 Task: Visit the documents section on the  page of Google
Action: Mouse moved to (444, 463)
Screenshot: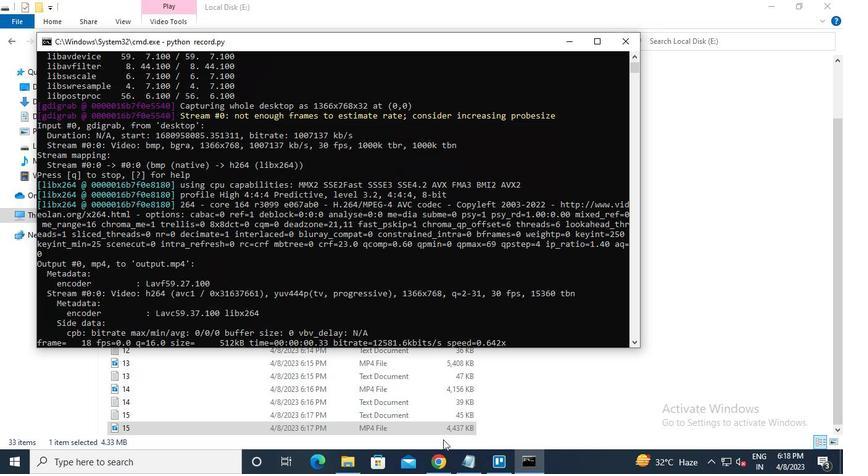 
Action: Mouse pressed left at (444, 463)
Screenshot: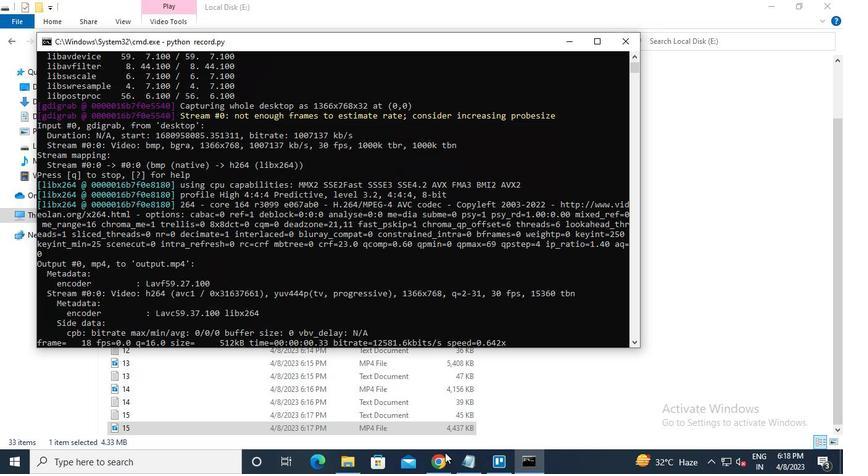 
Action: Mouse moved to (203, 77)
Screenshot: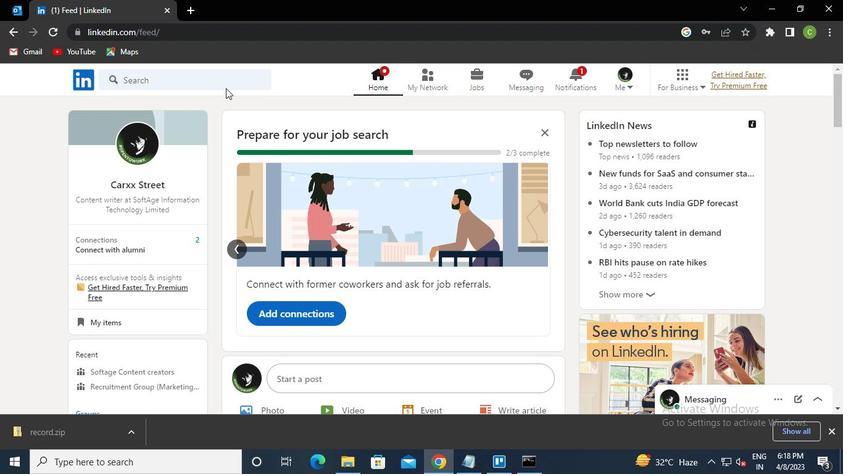
Action: Mouse pressed left at (203, 77)
Screenshot: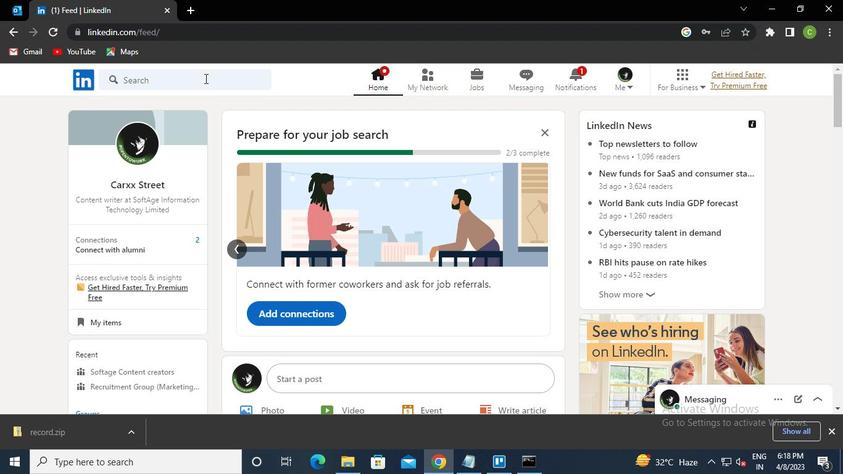
Action: Keyboard g
Screenshot: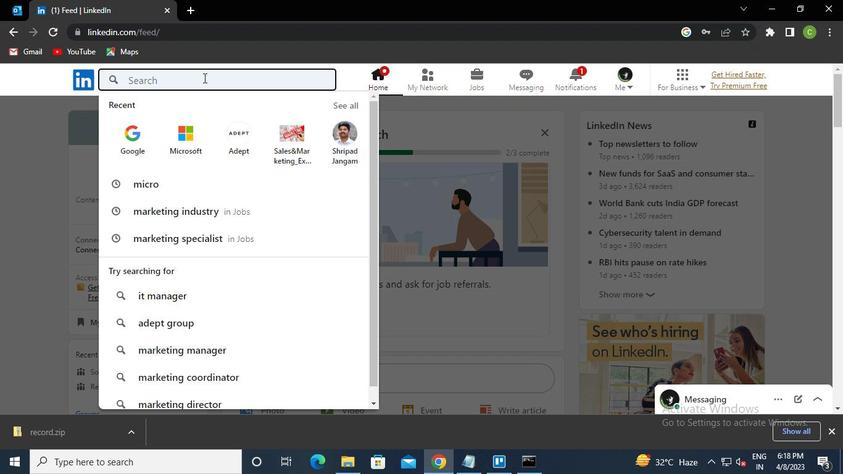 
Action: Keyboard o
Screenshot: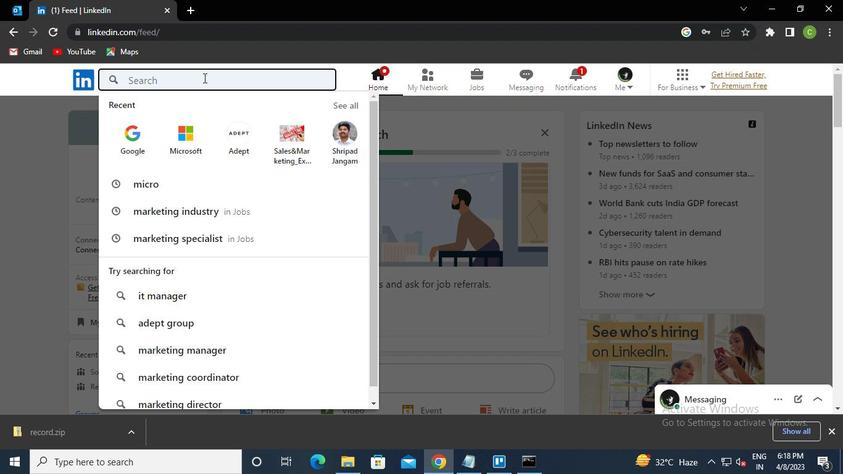 
Action: Keyboard o
Screenshot: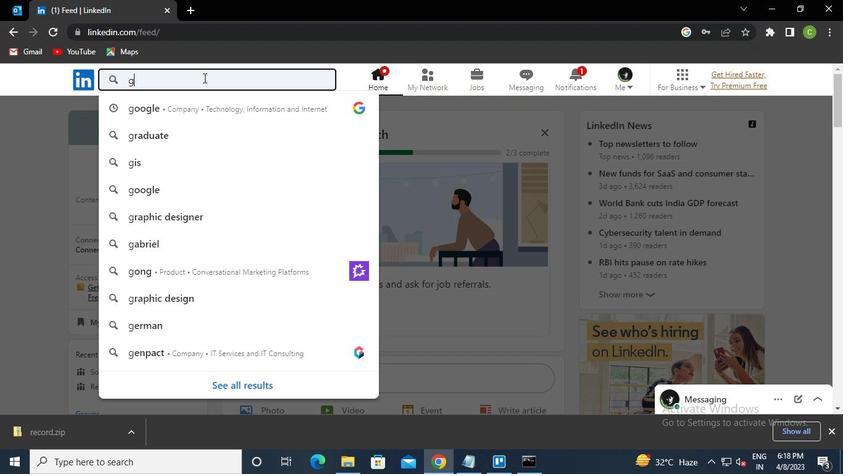 
Action: Keyboard g
Screenshot: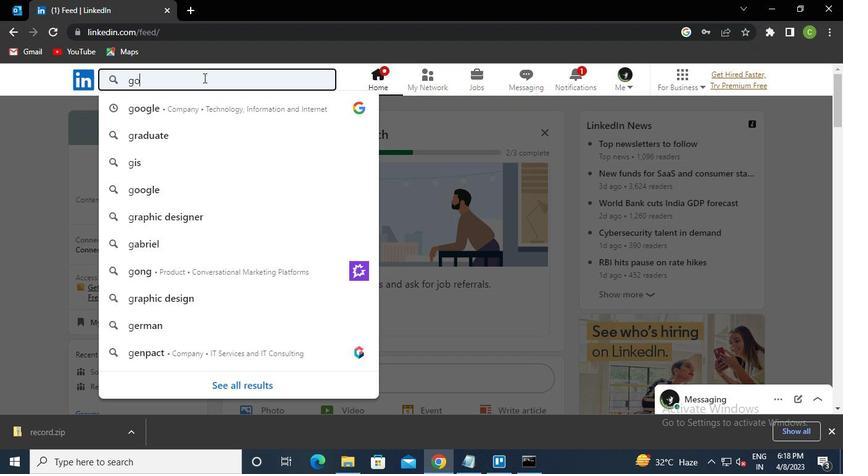 
Action: Keyboard l
Screenshot: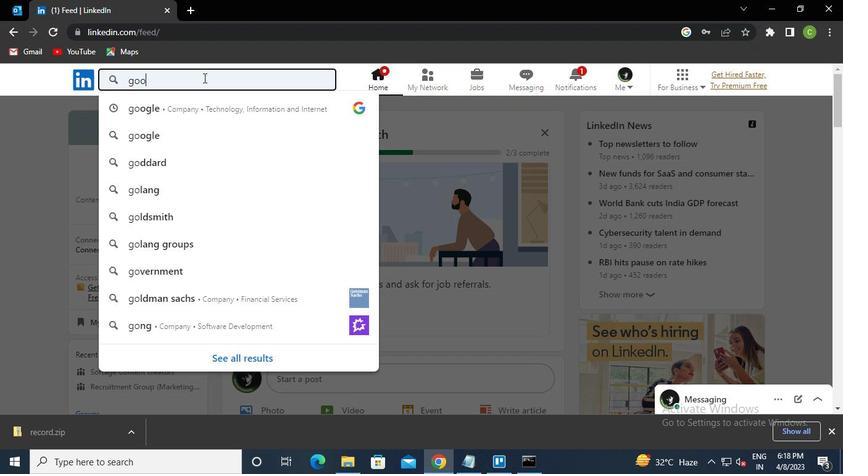 
Action: Keyboard e
Screenshot: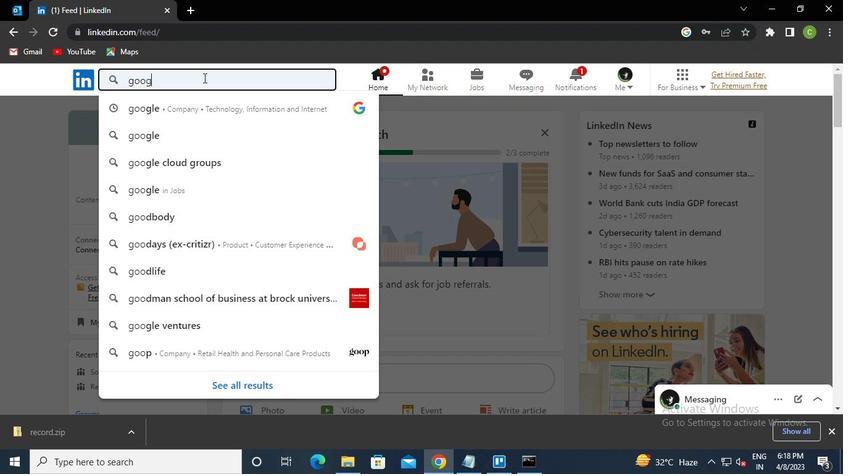 
Action: Keyboard Key.enter
Screenshot: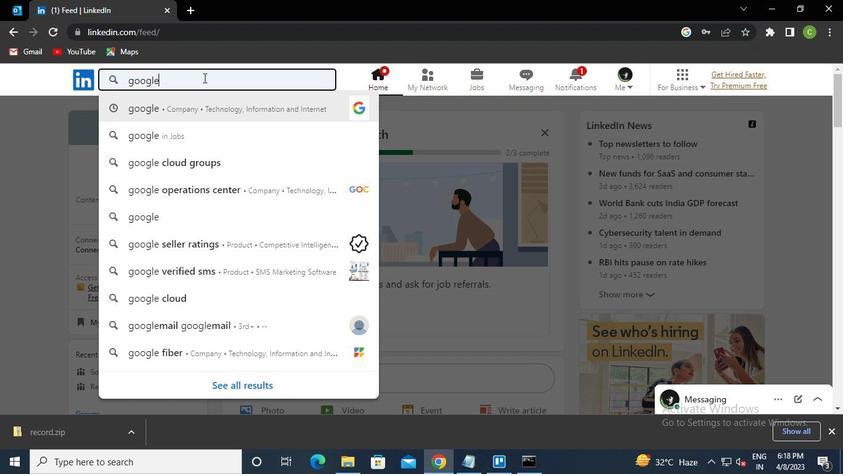 
Action: Mouse moved to (427, 196)
Screenshot: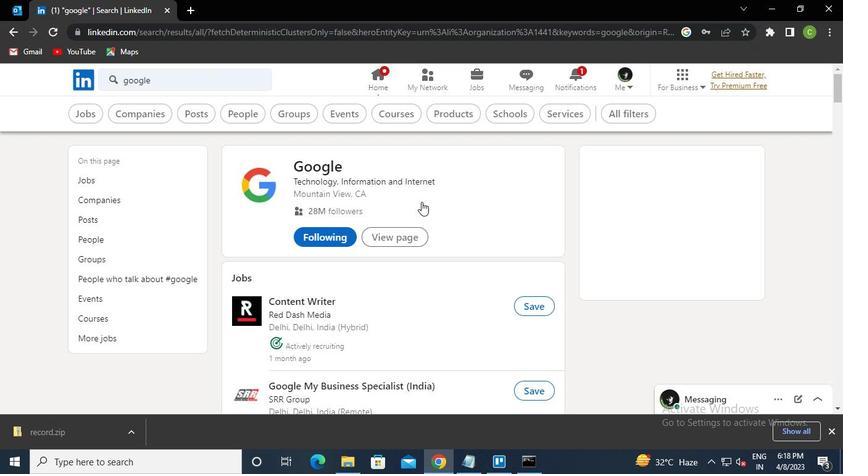 
Action: Mouse pressed left at (427, 196)
Screenshot: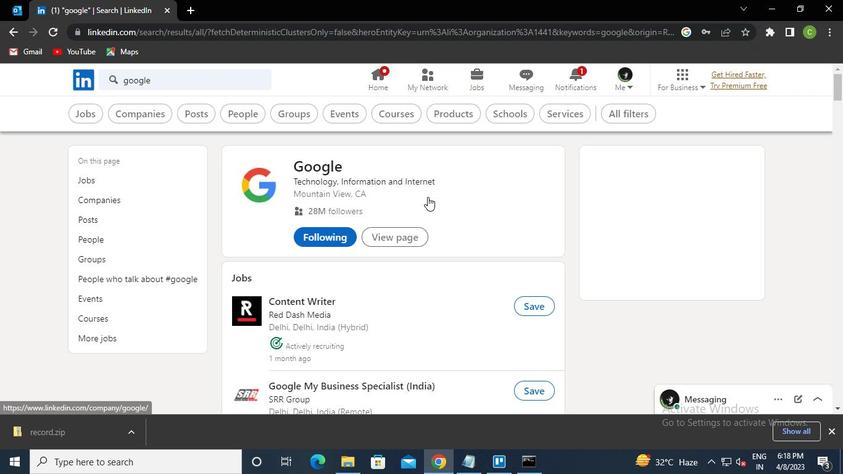 
Action: Mouse moved to (222, 141)
Screenshot: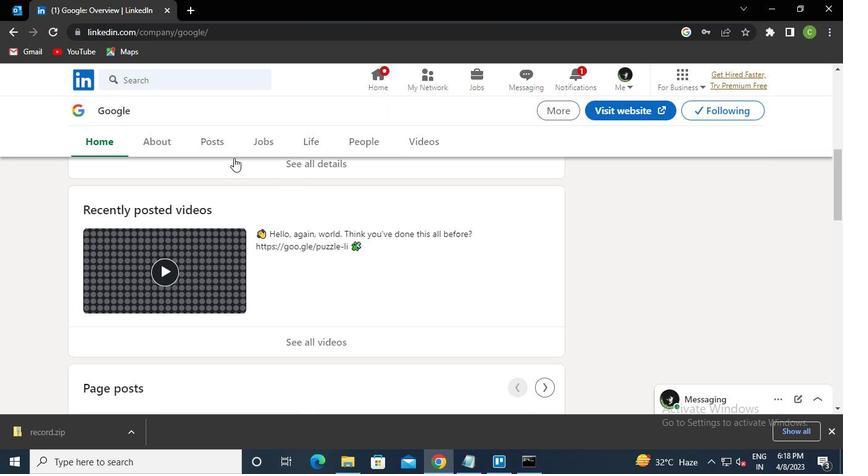 
Action: Mouse pressed left at (222, 141)
Screenshot: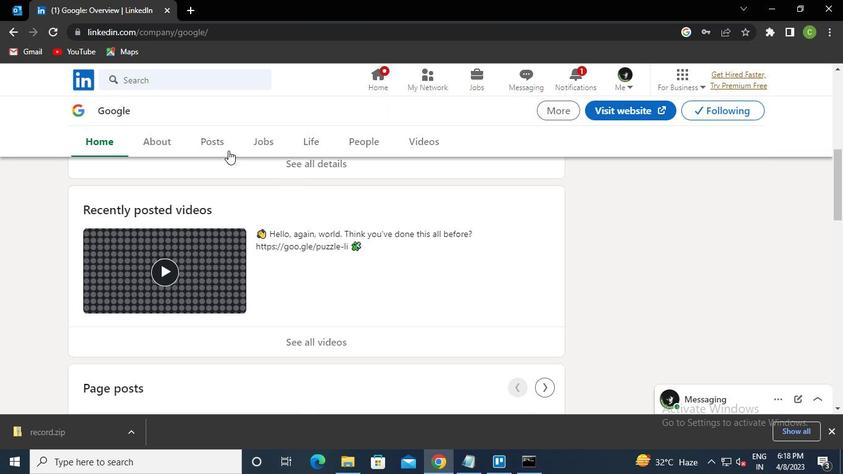 
Action: Mouse moved to (435, 378)
Screenshot: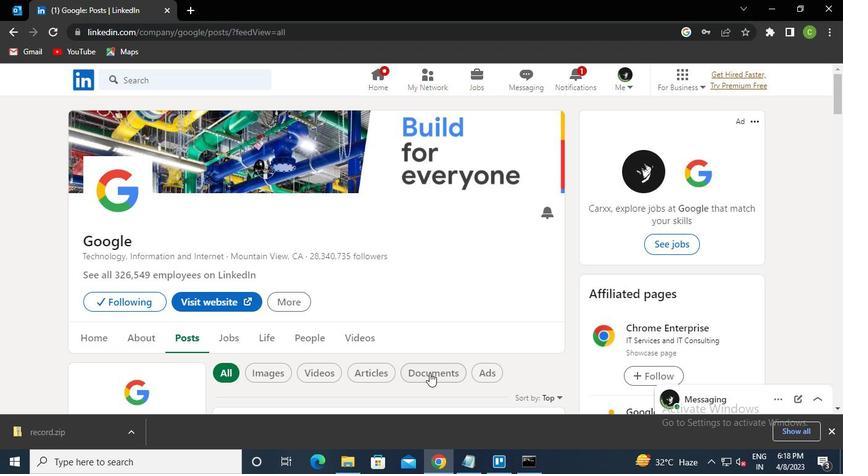 
Action: Mouse pressed left at (435, 378)
Screenshot: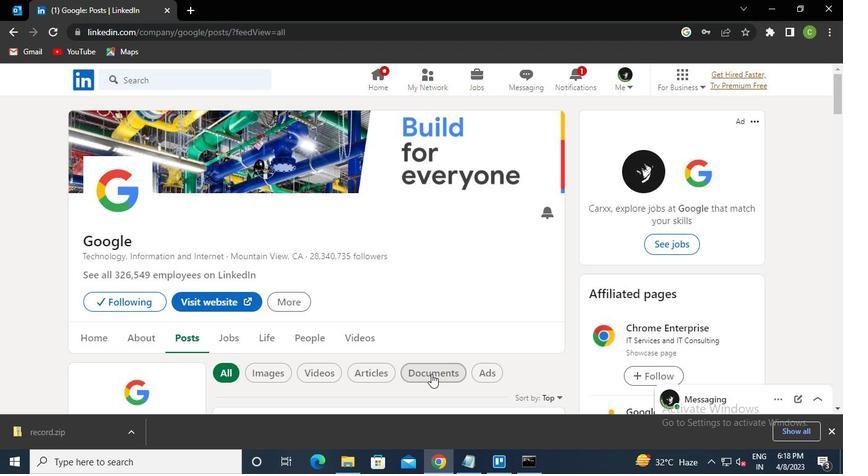 
Action: Mouse moved to (255, 228)
Screenshot: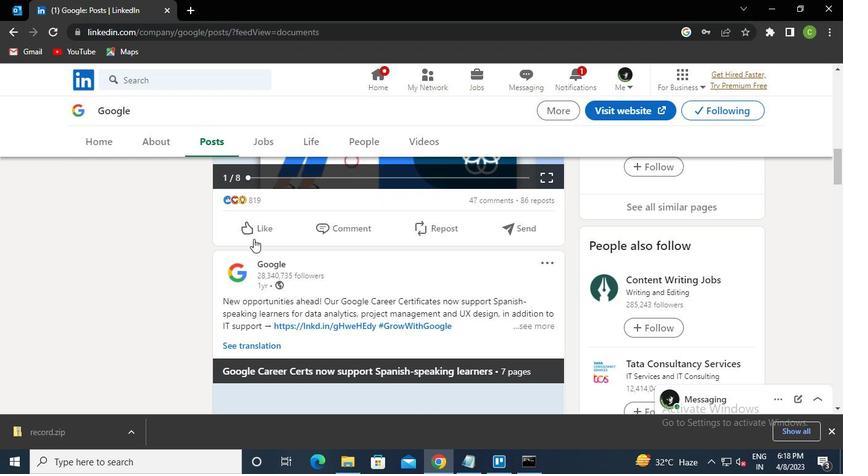 
Action: Mouse pressed left at (255, 228)
Screenshot: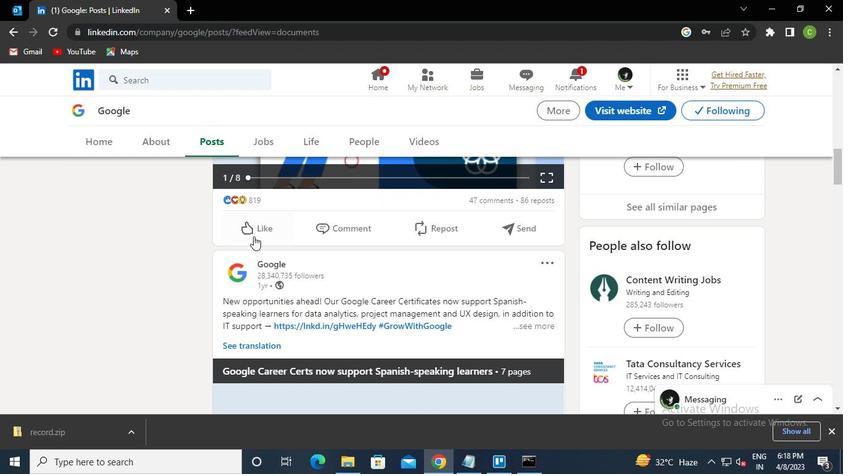 
Action: Mouse moved to (294, 337)
Screenshot: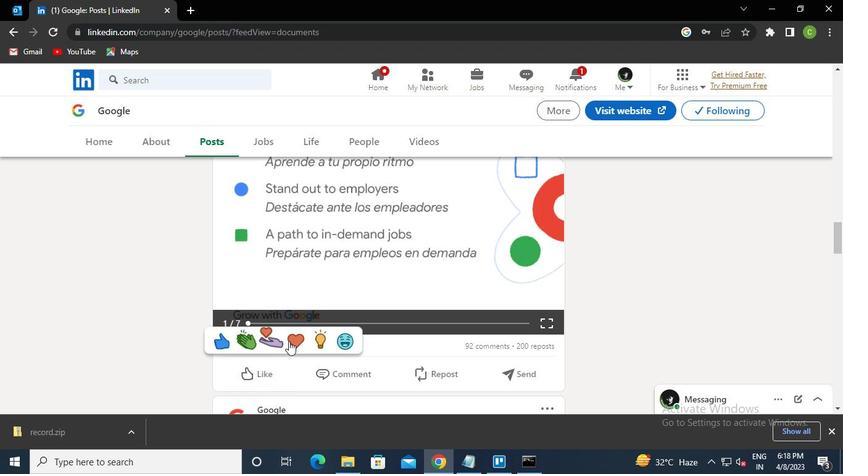 
Action: Mouse pressed left at (294, 337)
Screenshot: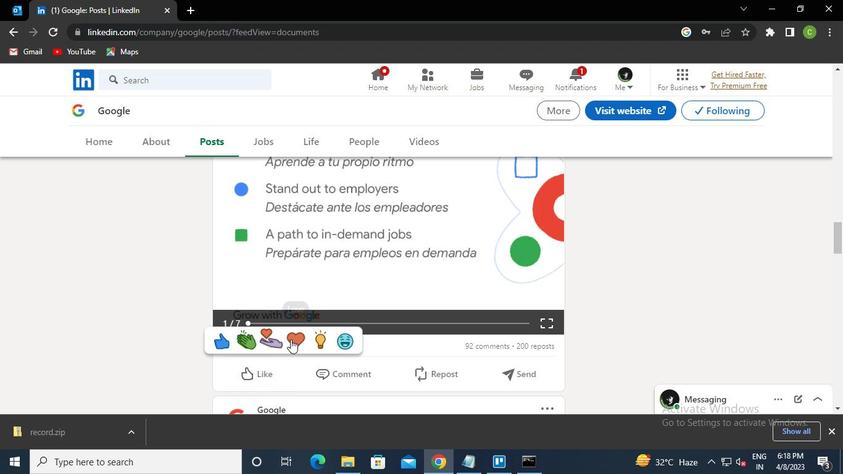 
Action: Mouse moved to (532, 471)
Screenshot: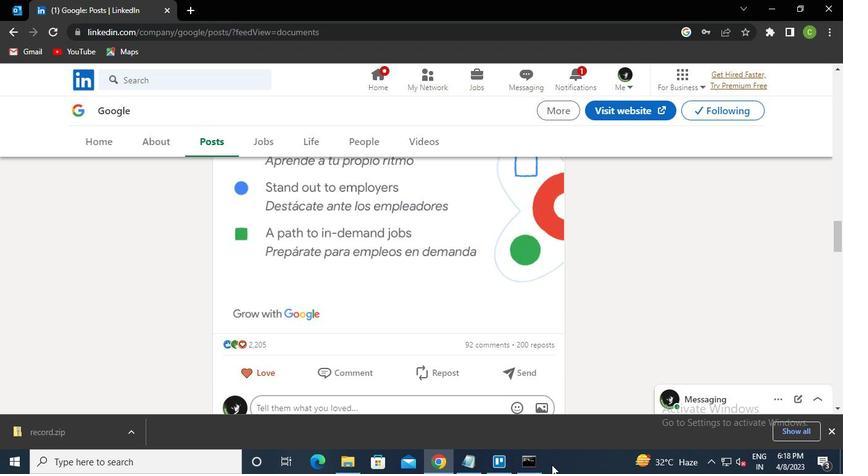 
Action: Mouse pressed left at (532, 471)
Screenshot: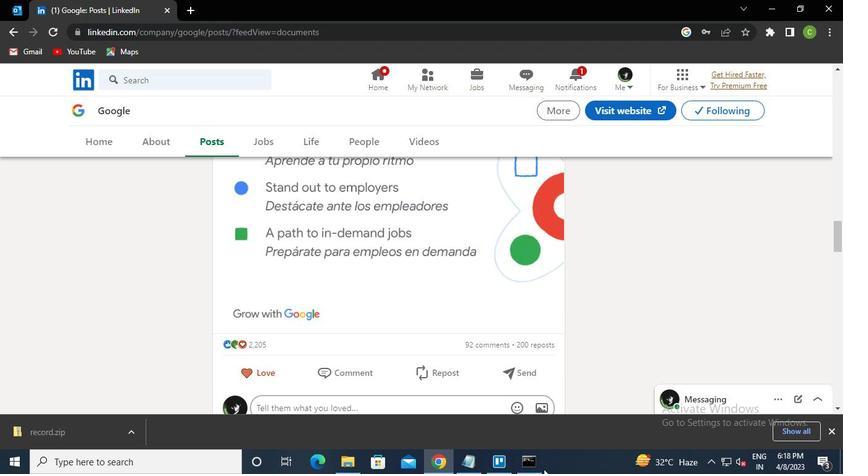 
Action: Mouse moved to (630, 43)
Screenshot: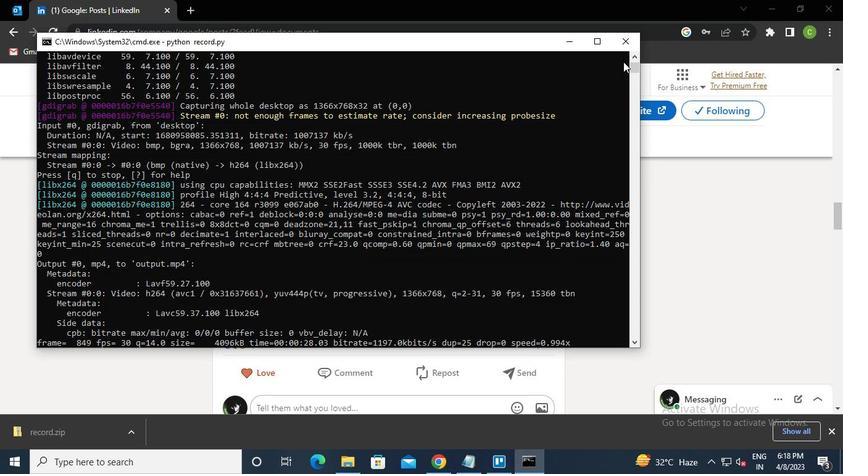 
Action: Mouse pressed left at (630, 43)
Screenshot: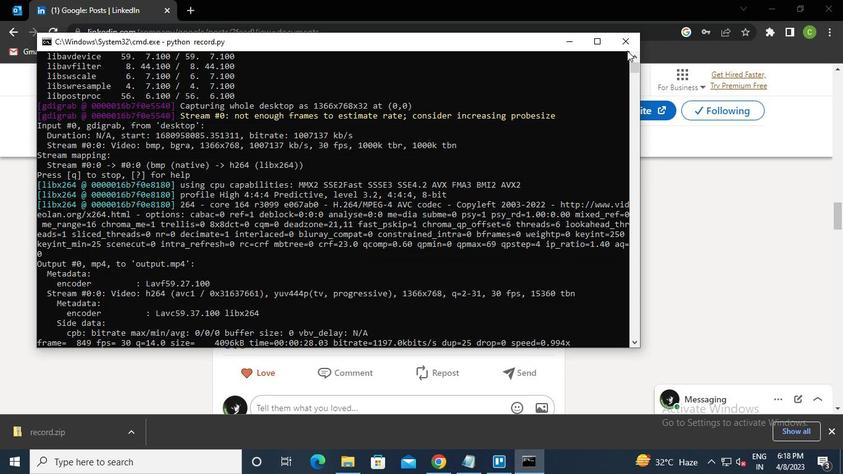 
Action: Mouse moved to (630, 43)
Screenshot: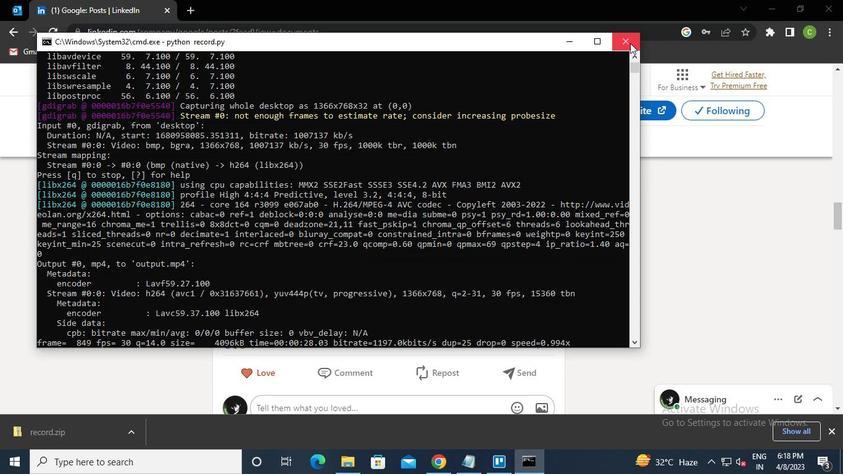 
